 Task: Write an organization name "United for Changes".
Action: Mouse moved to (444, 531)
Screenshot: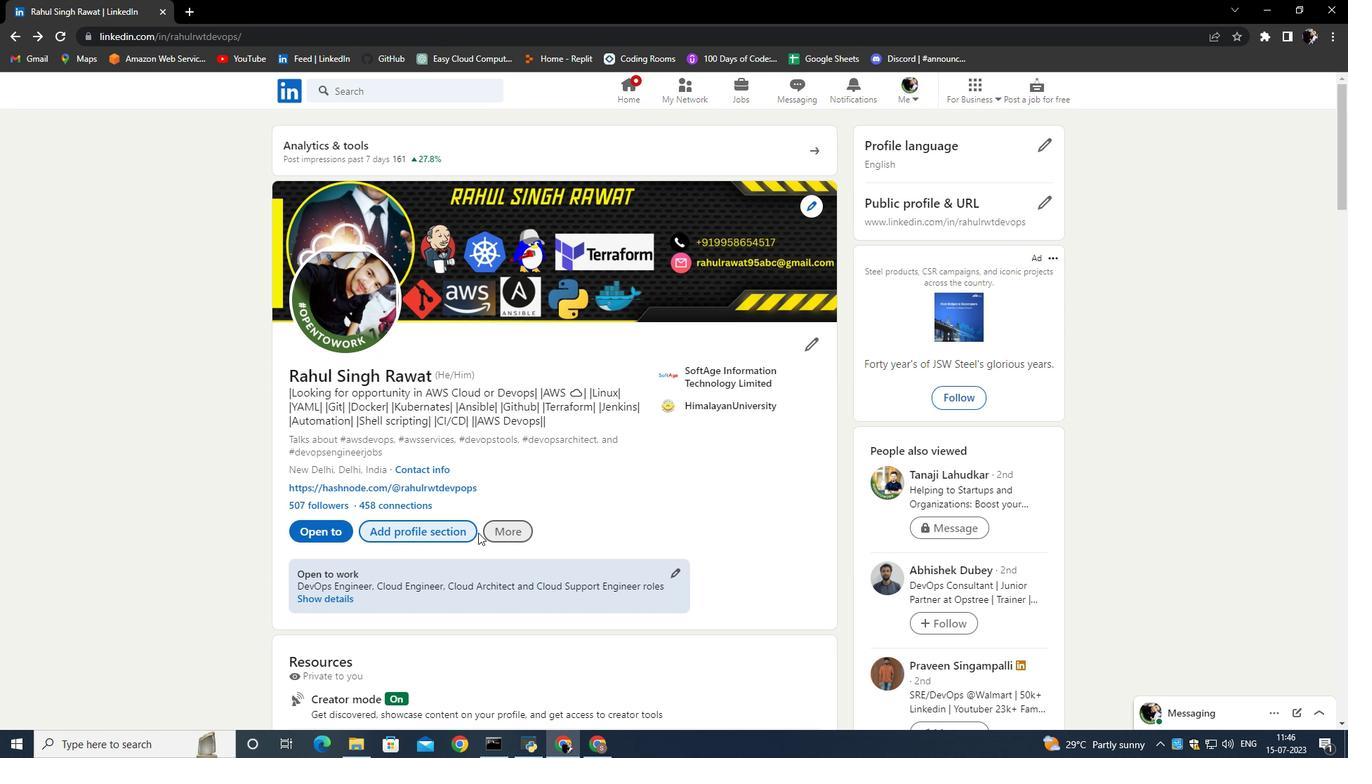 
Action: Mouse pressed left at (444, 531)
Screenshot: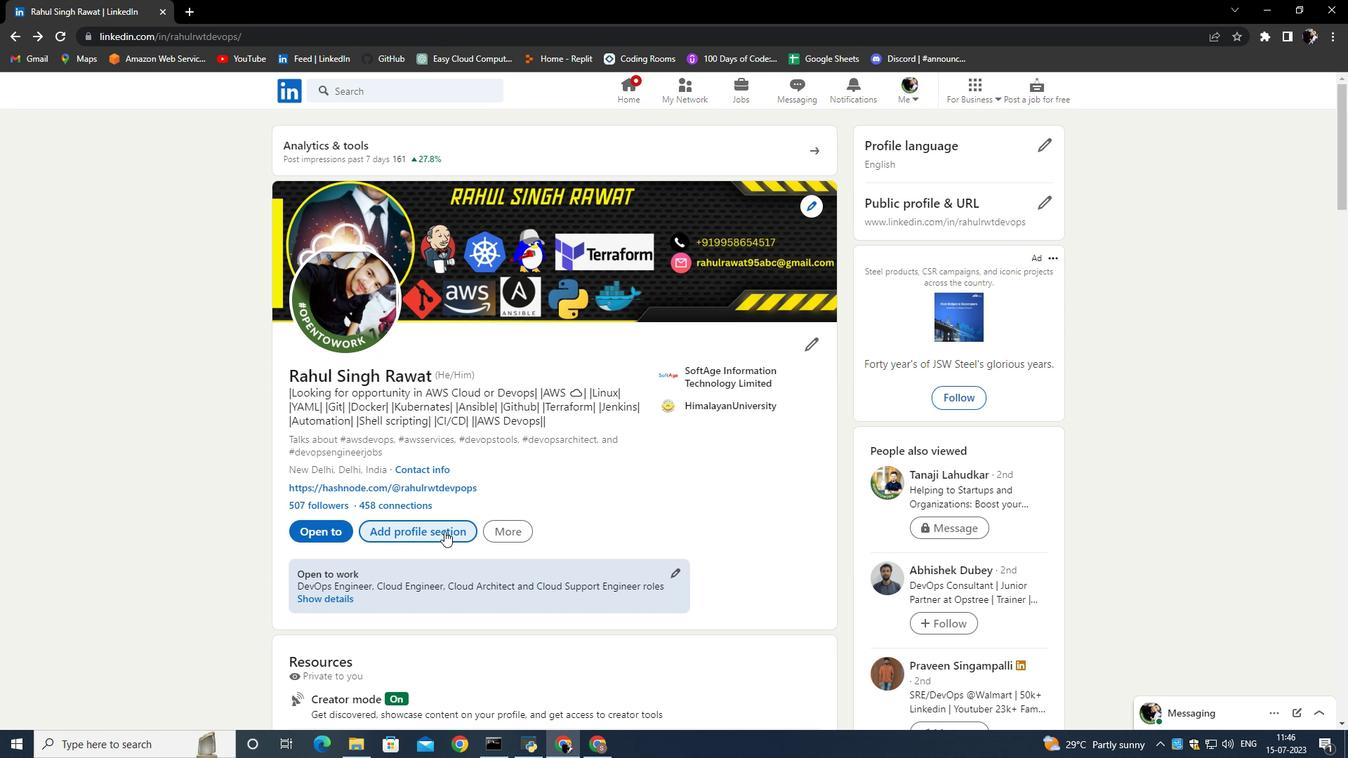 
Action: Mouse moved to (536, 229)
Screenshot: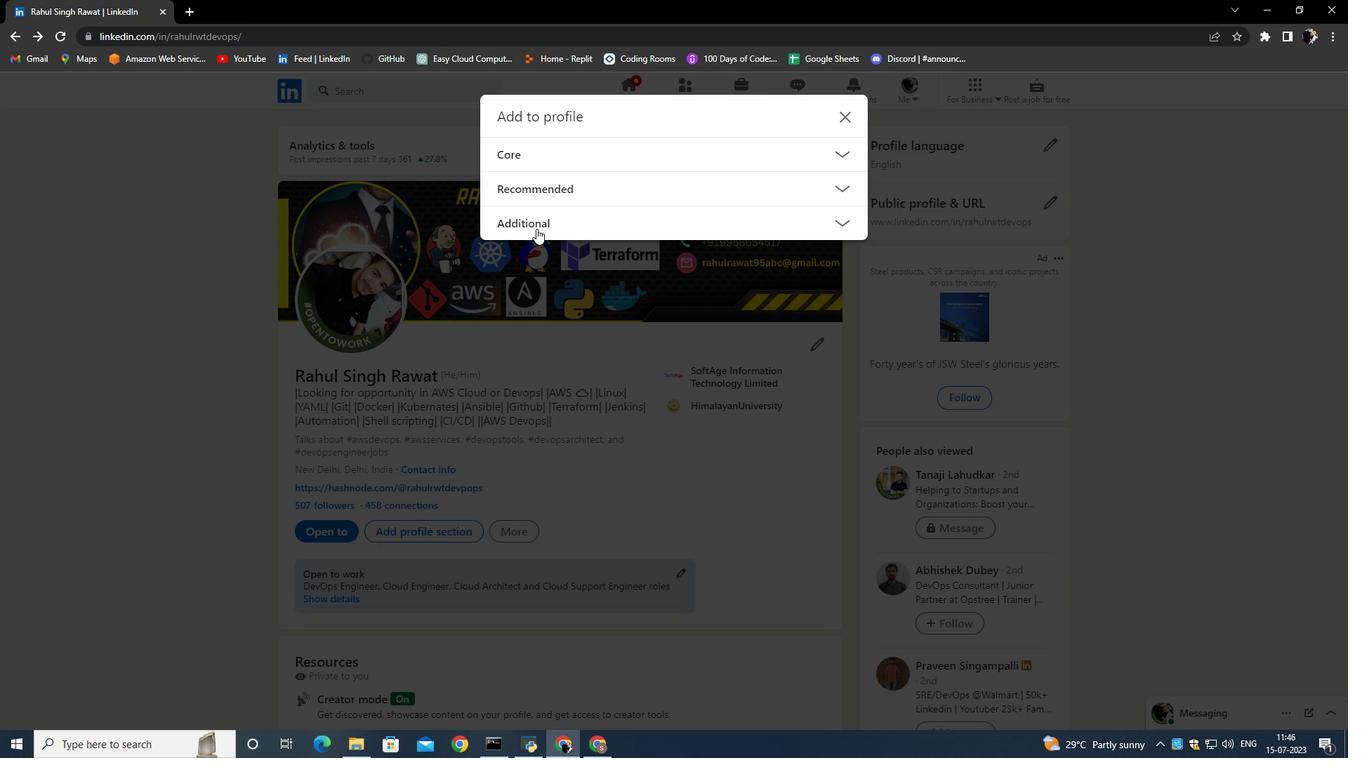 
Action: Mouse pressed left at (536, 229)
Screenshot: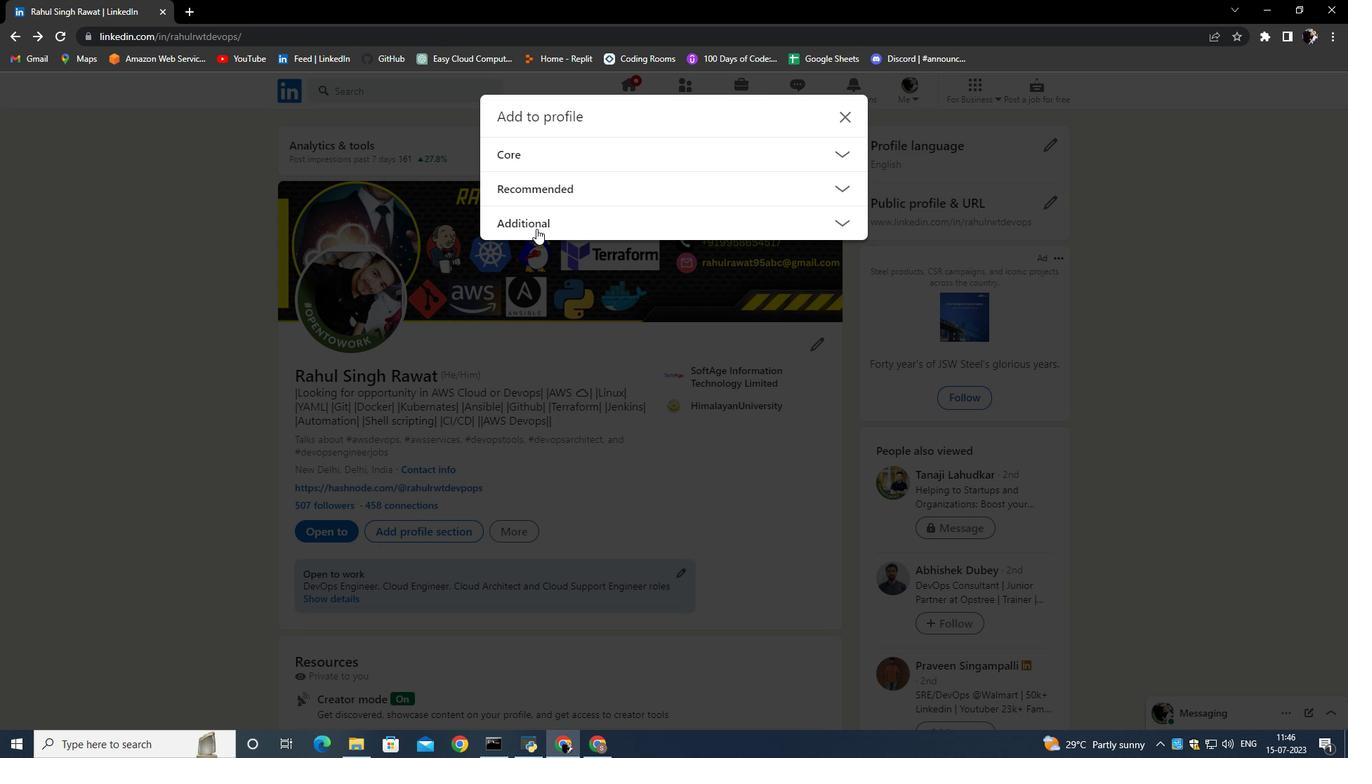 
Action: Mouse moved to (543, 283)
Screenshot: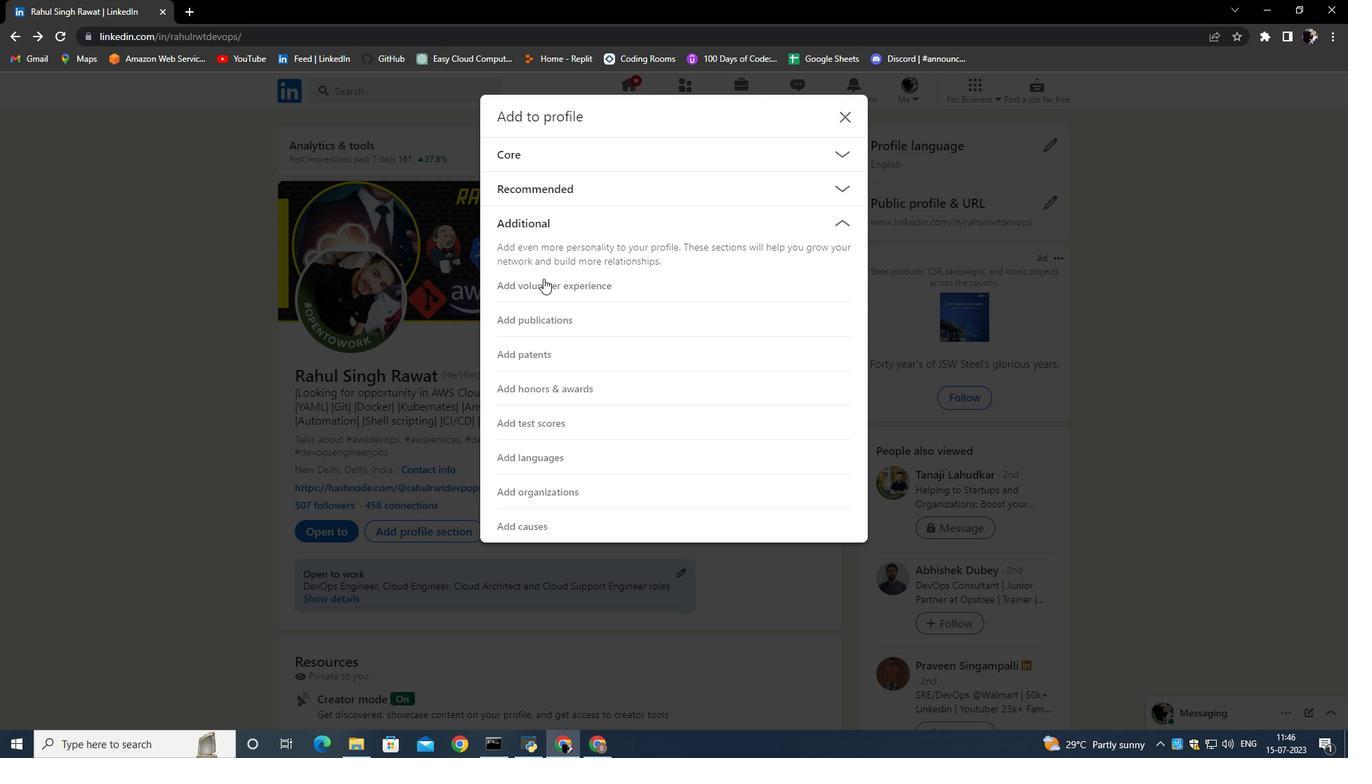 
Action: Mouse pressed left at (543, 283)
Screenshot: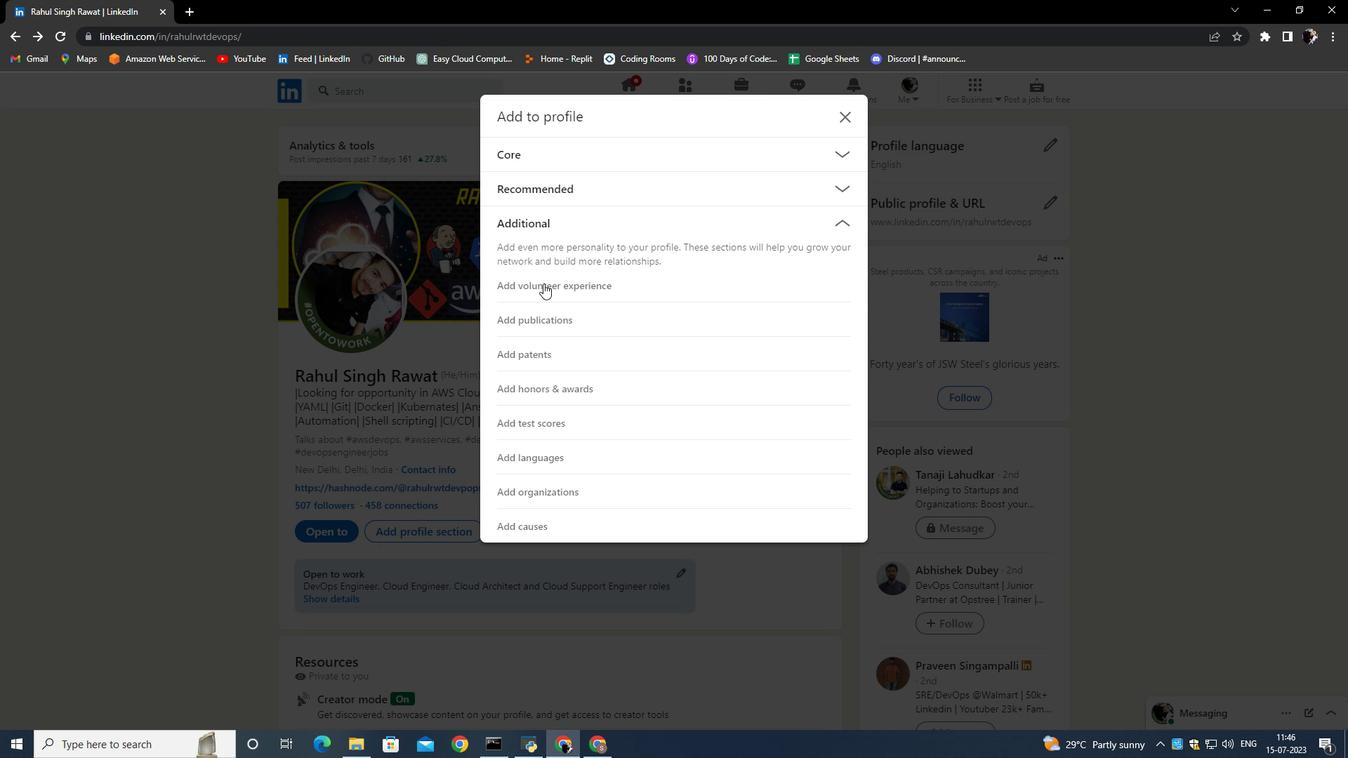 
Action: Mouse moved to (502, 205)
Screenshot: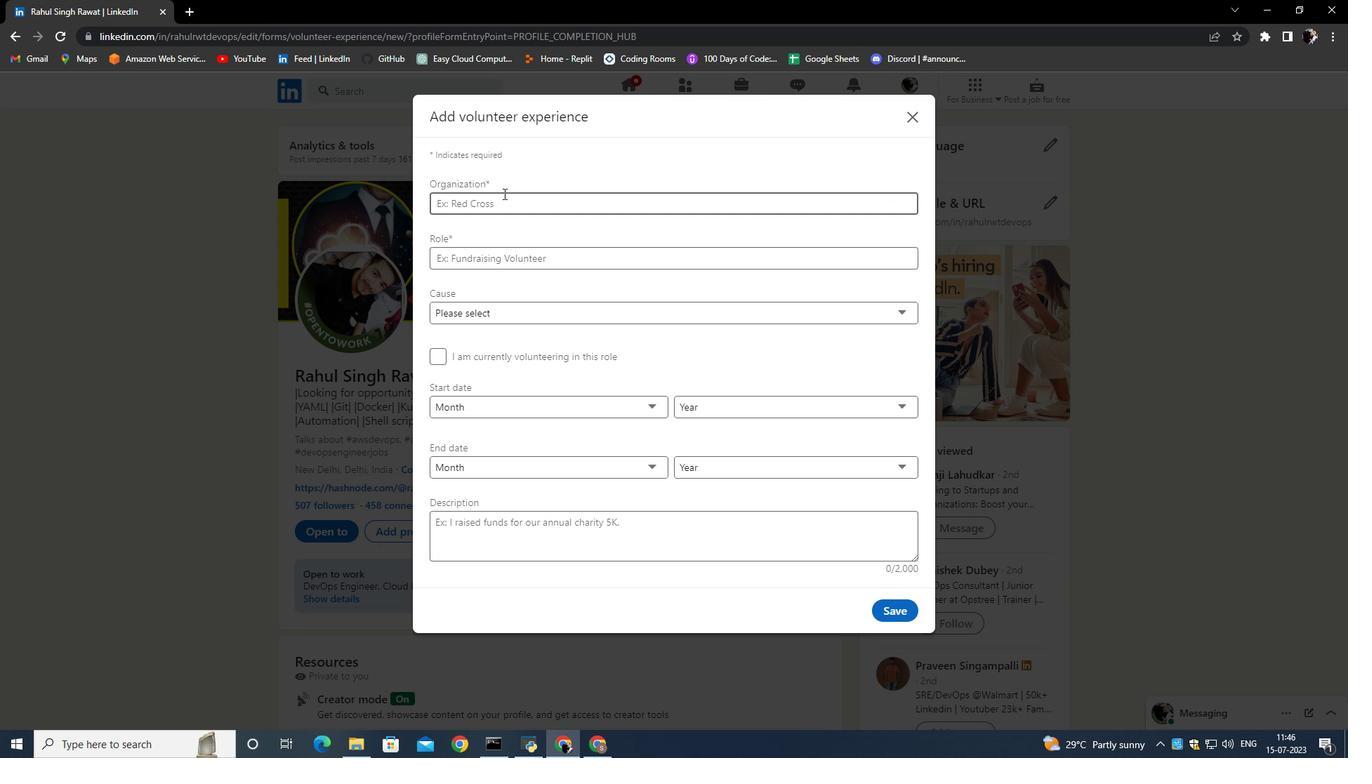 
Action: Mouse pressed left at (502, 205)
Screenshot: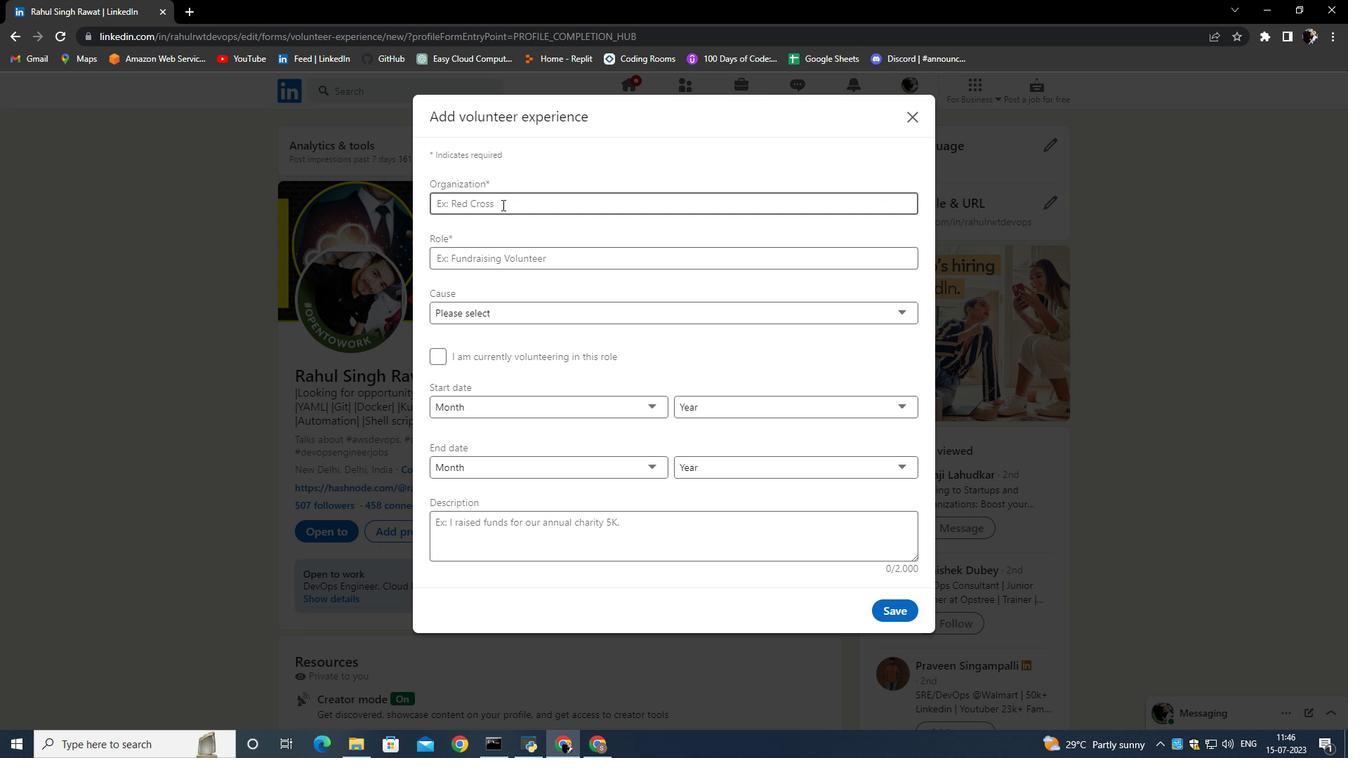 
Action: Key pressed <Key.caps_lock>U<Key.caps_lock>nited<Key.space>for<Key.space><Key.caps_lock>C<Key.caps_lock>hanges<Key.enter>
Screenshot: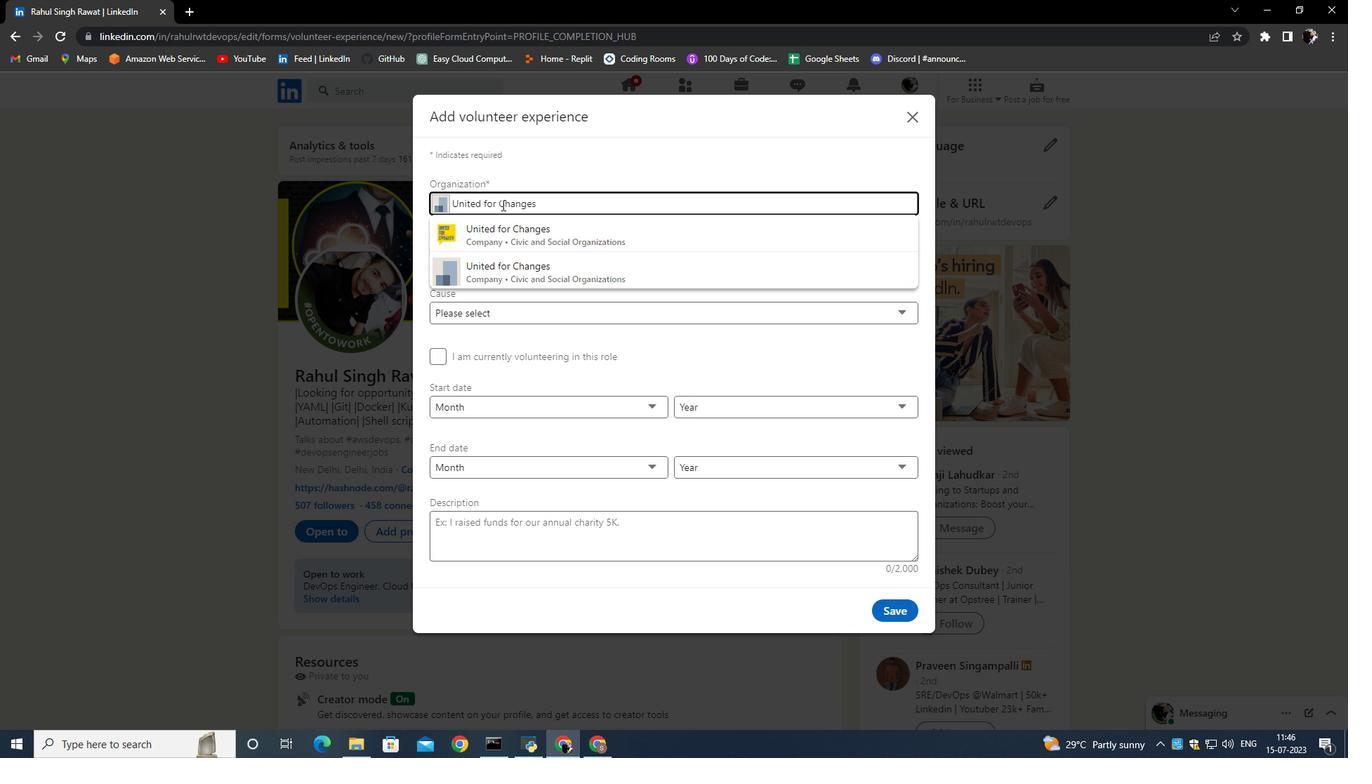 
